 Task: In the  document conference.html Download file as 'HTML ' Share this file with 'softage.9@softage.net' Insert the command  Viewing
Action: Mouse moved to (54, 107)
Screenshot: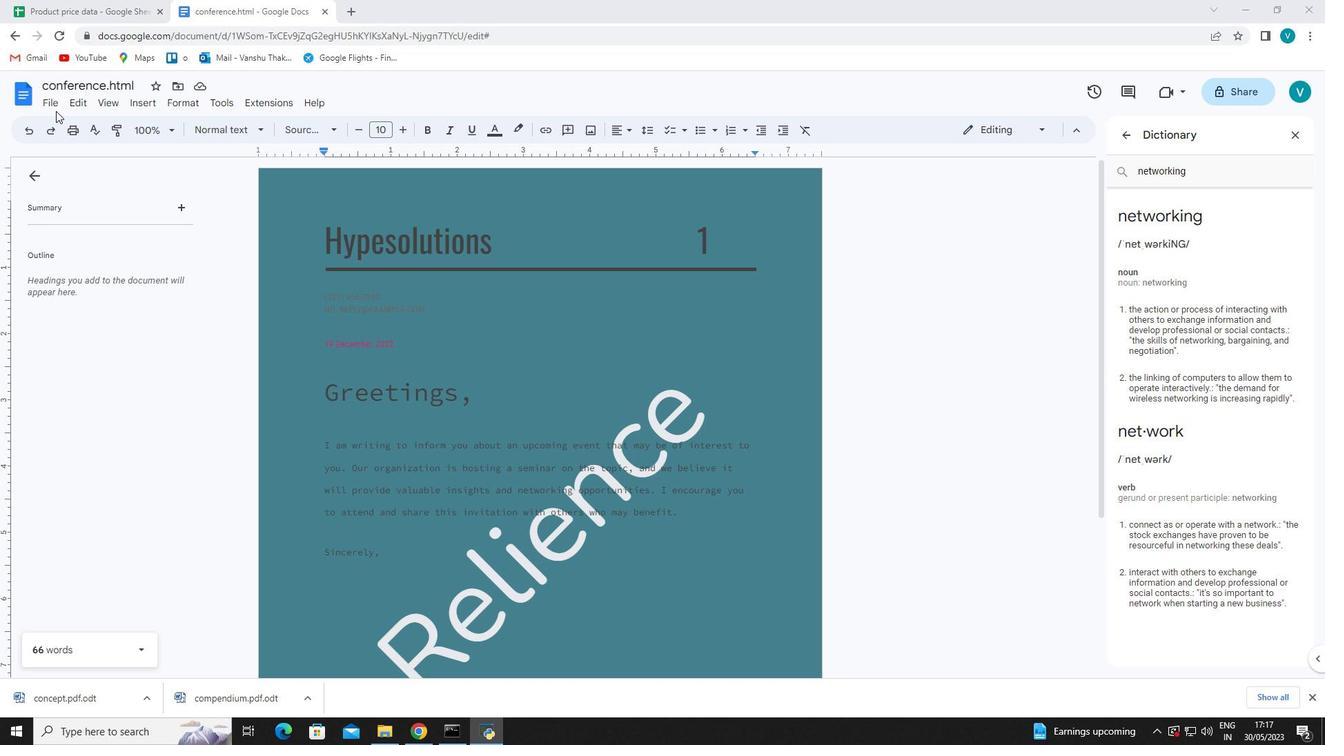 
Action: Mouse pressed left at (54, 107)
Screenshot: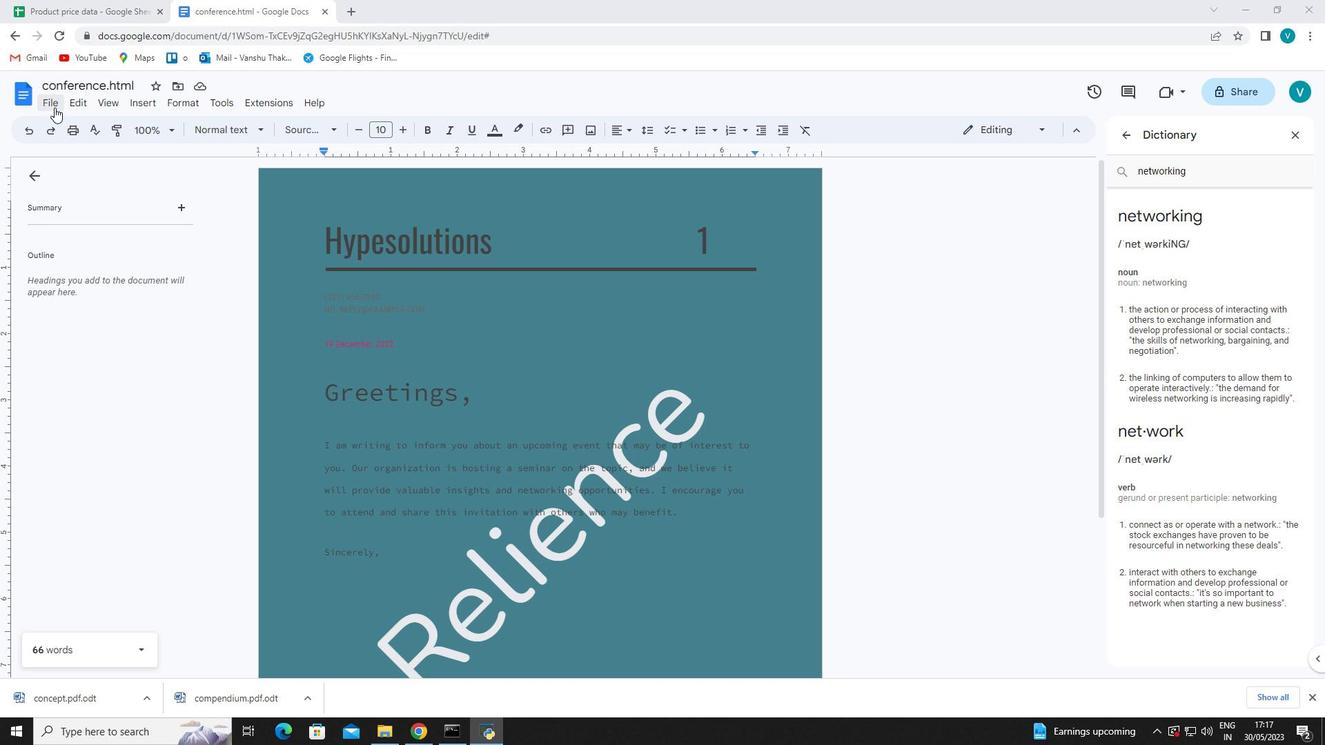 
Action: Mouse moved to (371, 280)
Screenshot: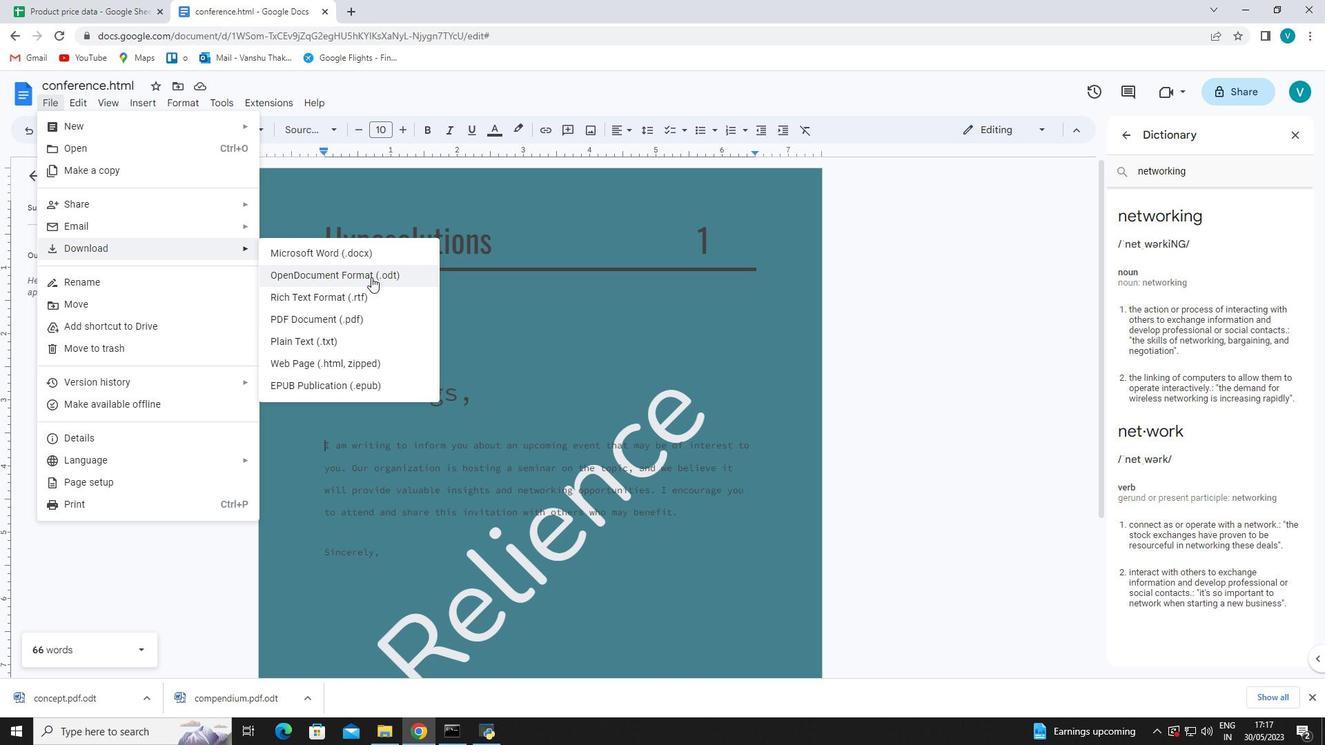 
Action: Mouse scrolled (371, 279) with delta (0, 0)
Screenshot: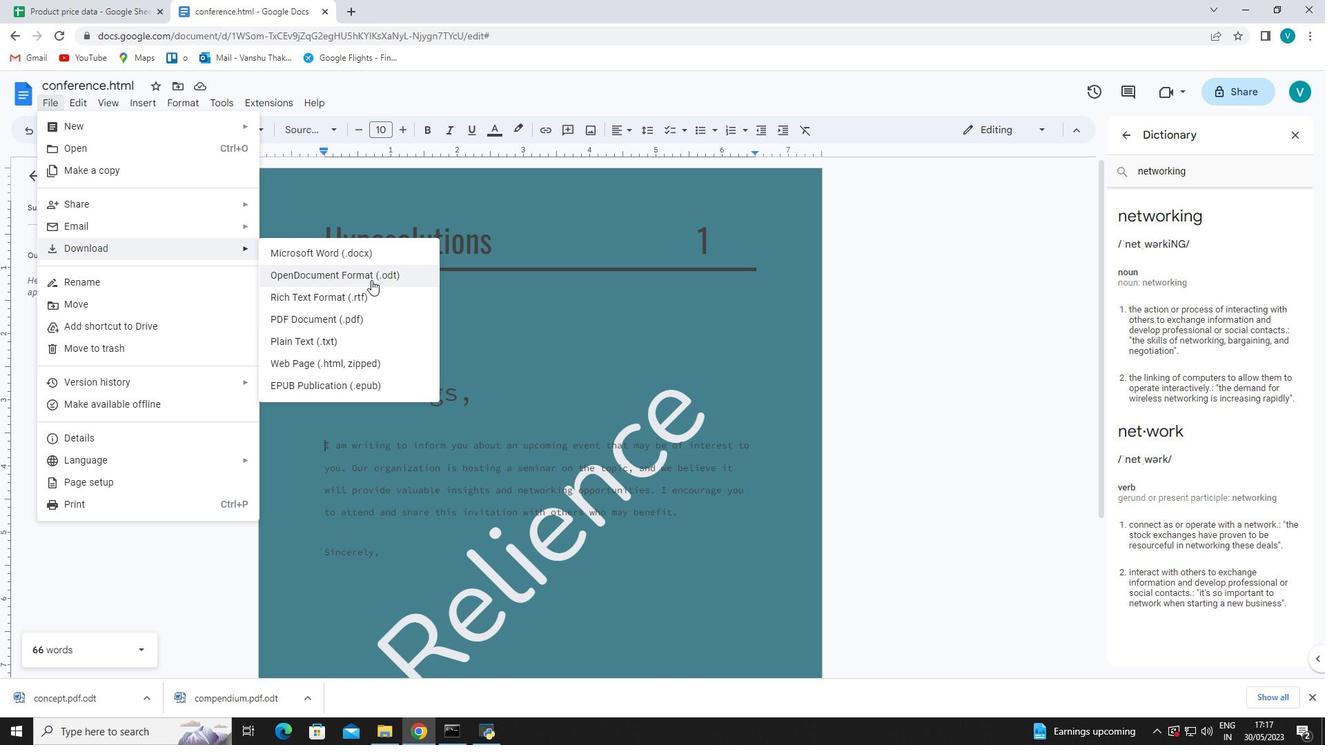
Action: Mouse scrolled (371, 280) with delta (0, 0)
Screenshot: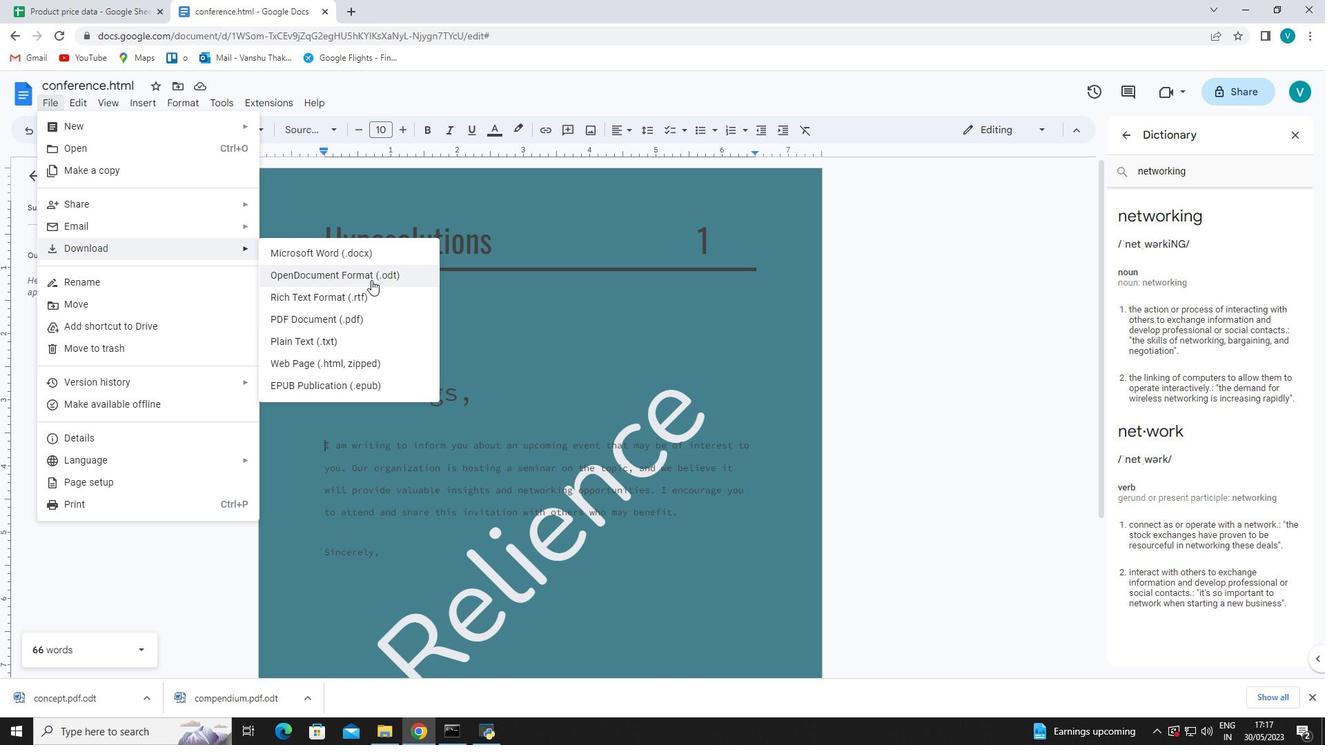 
Action: Mouse moved to (334, 364)
Screenshot: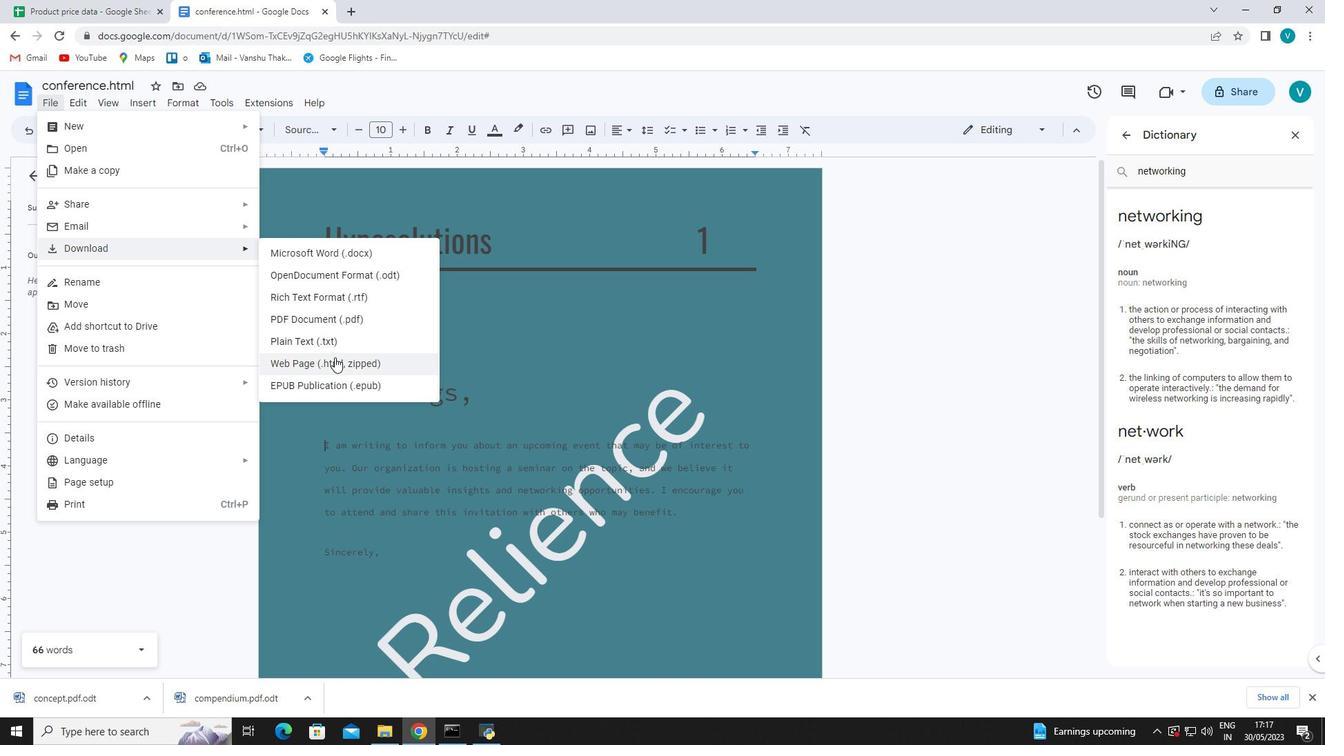 
Action: Mouse pressed left at (334, 364)
Screenshot: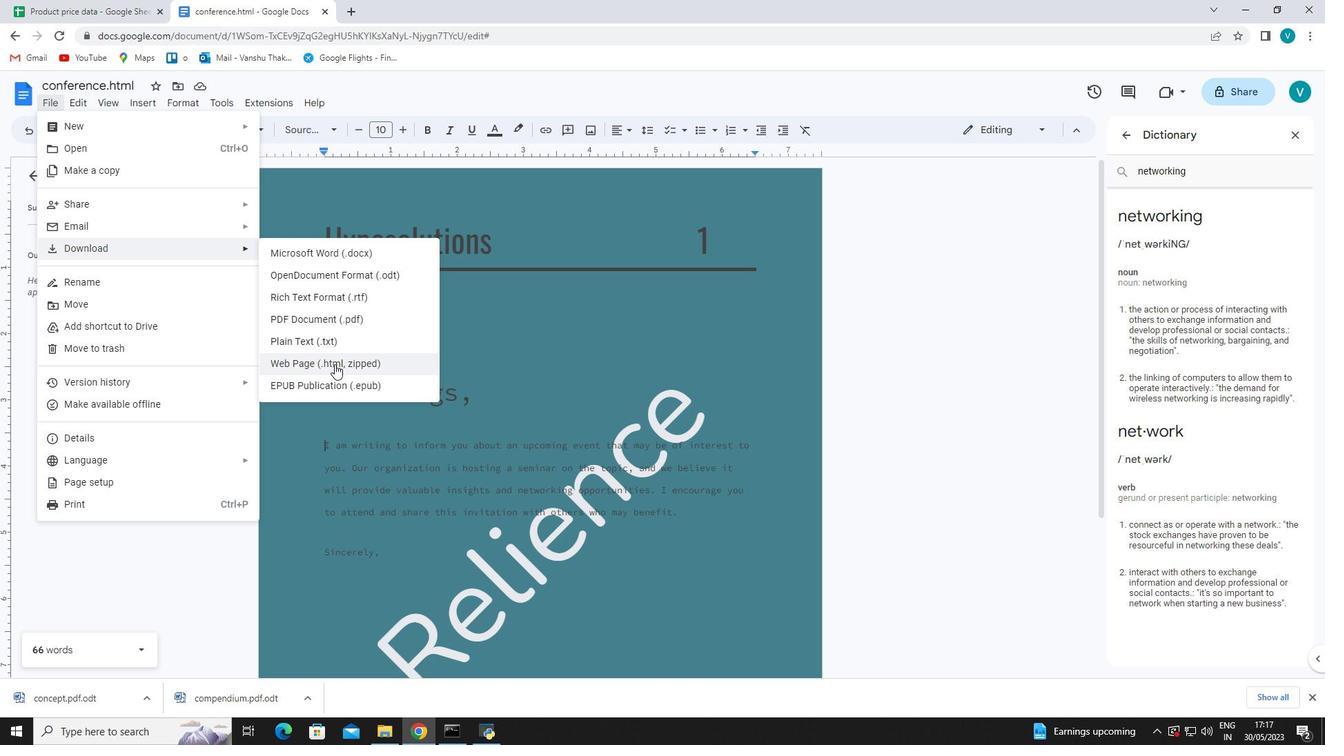
Action: Mouse moved to (50, 104)
Screenshot: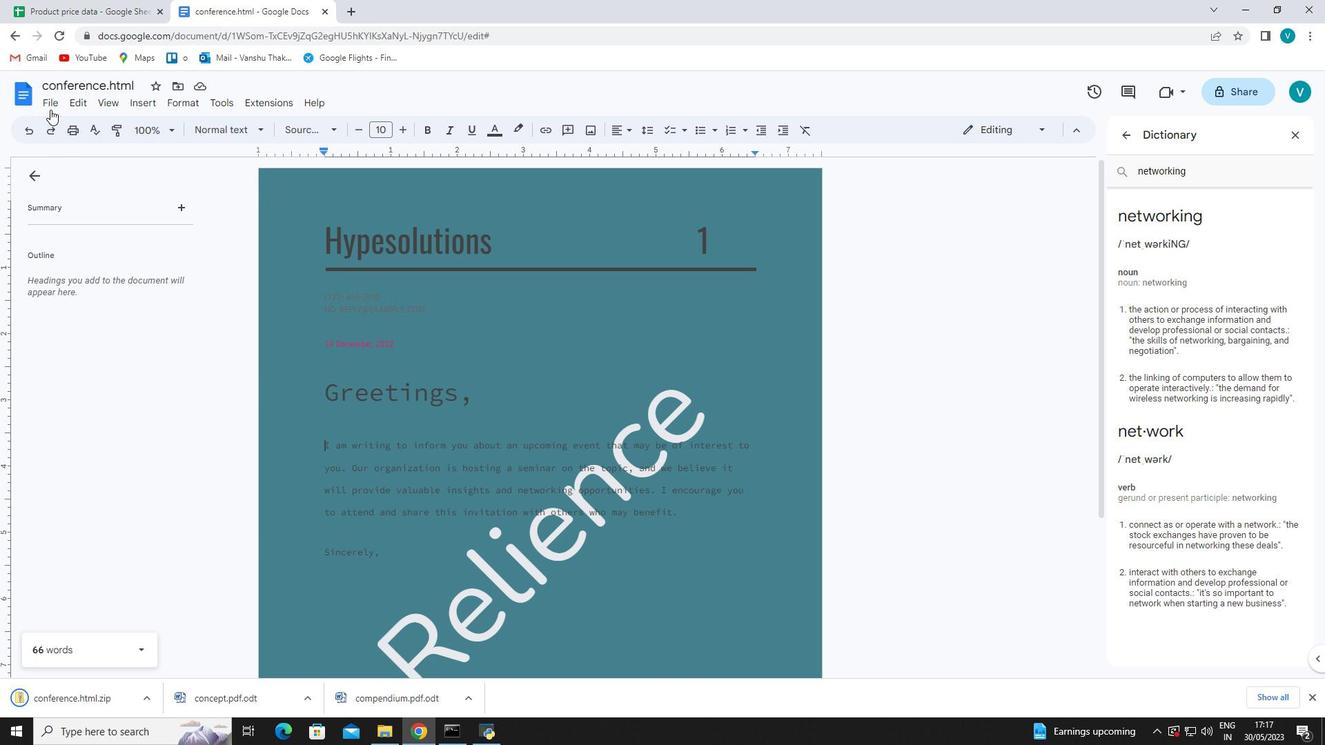 
Action: Mouse pressed left at (50, 104)
Screenshot: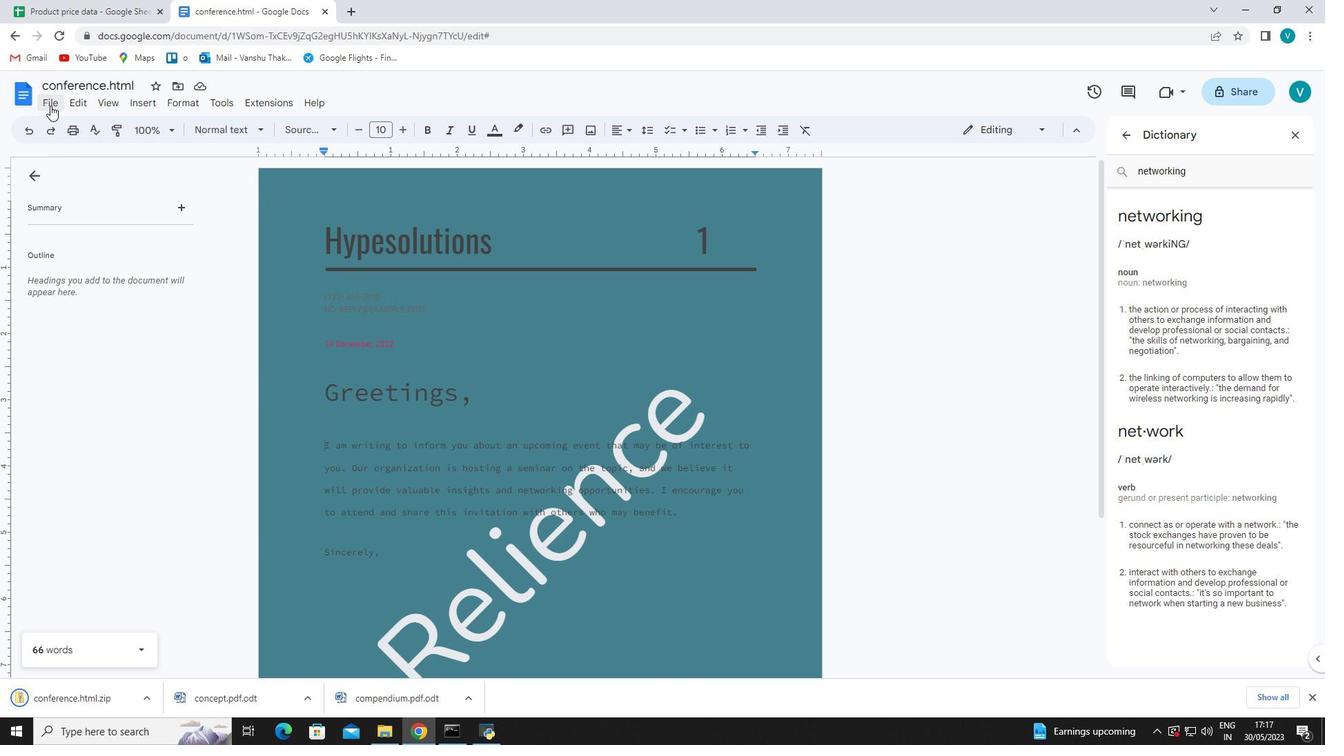 
Action: Mouse moved to (280, 207)
Screenshot: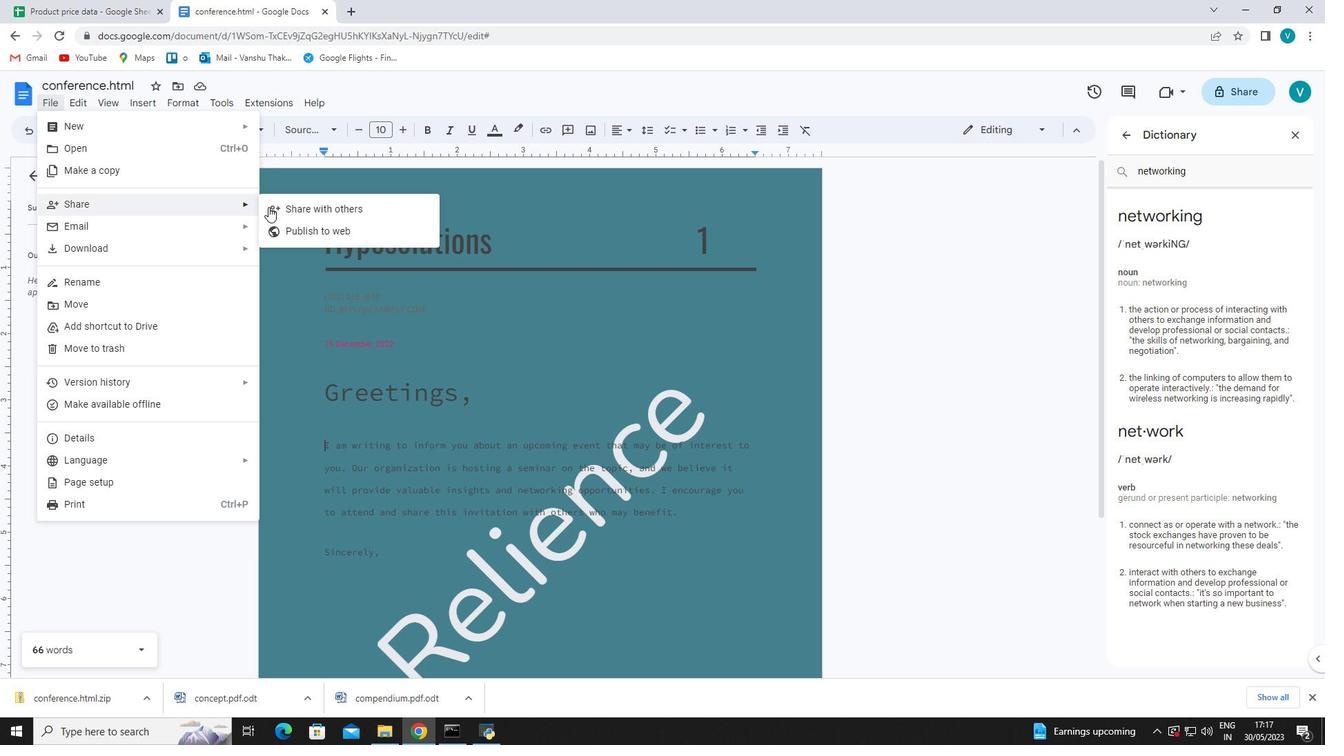 
Action: Mouse pressed left at (280, 207)
Screenshot: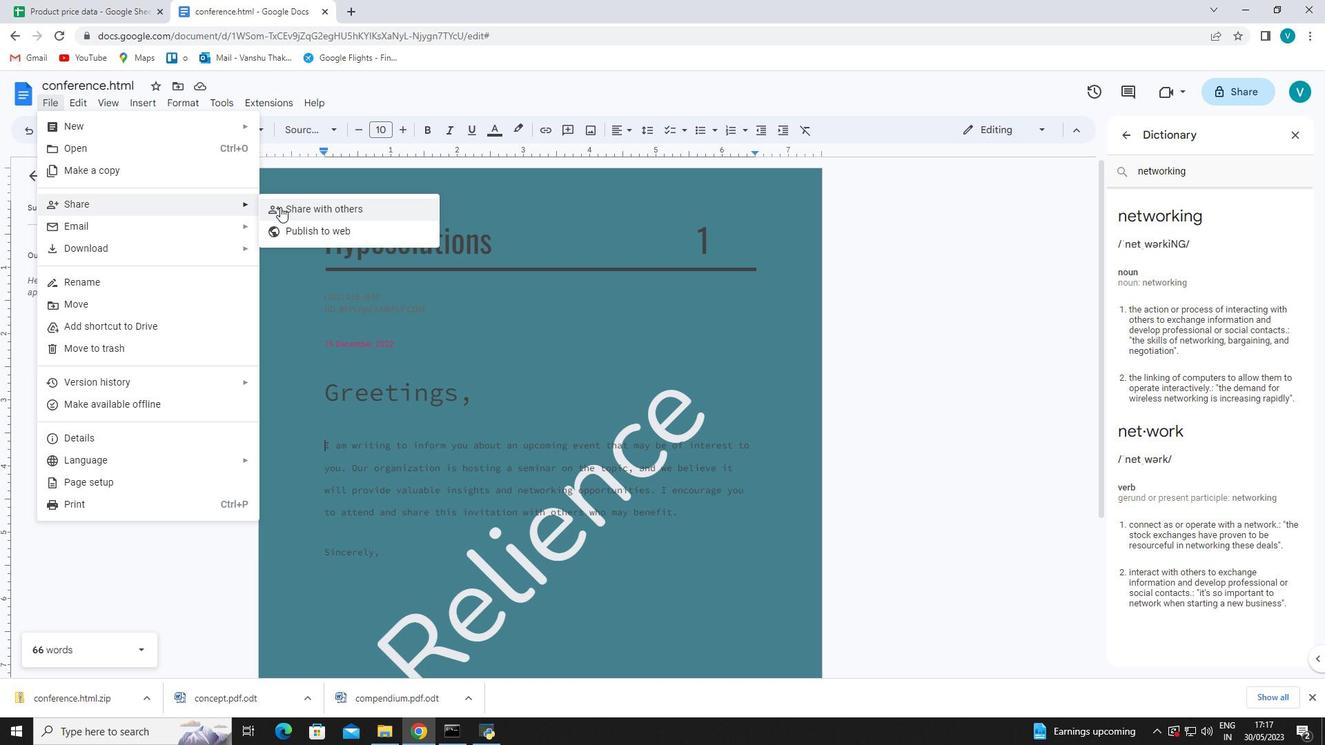 
Action: Mouse moved to (547, 302)
Screenshot: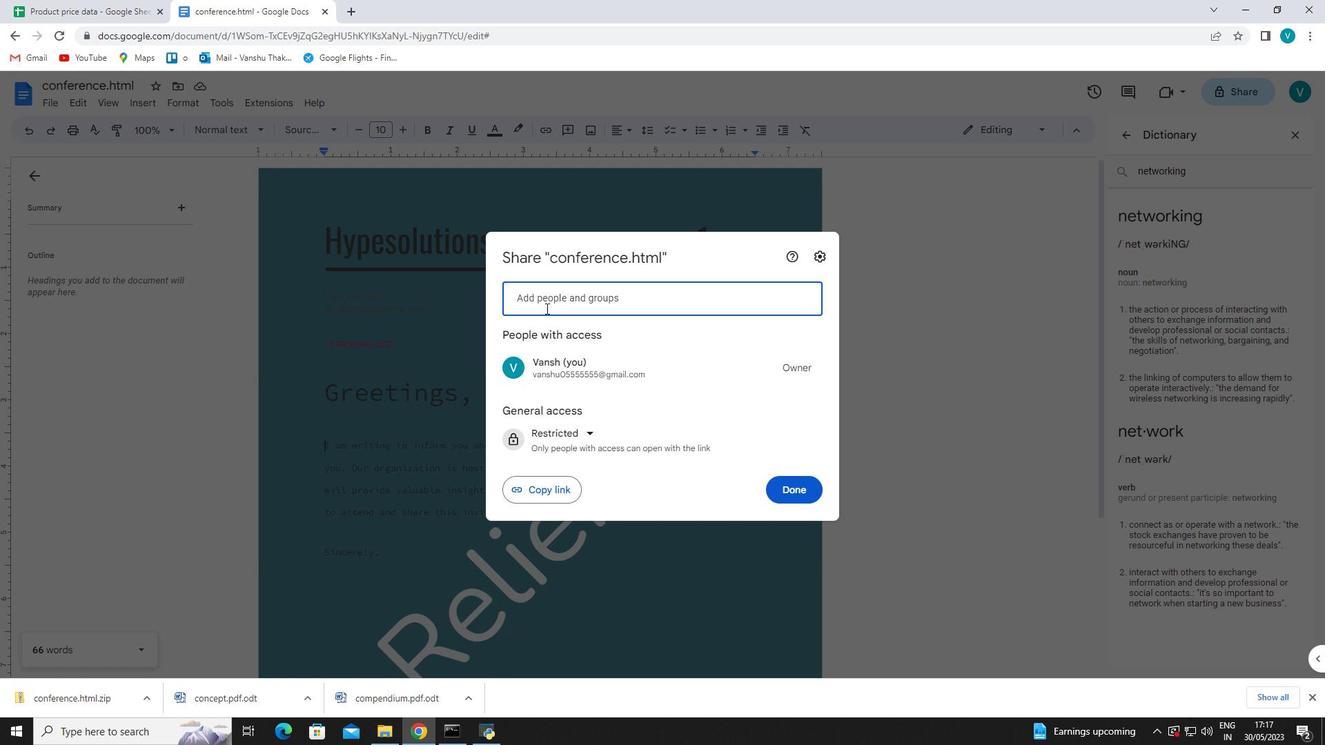
Action: Mouse pressed left at (547, 302)
Screenshot: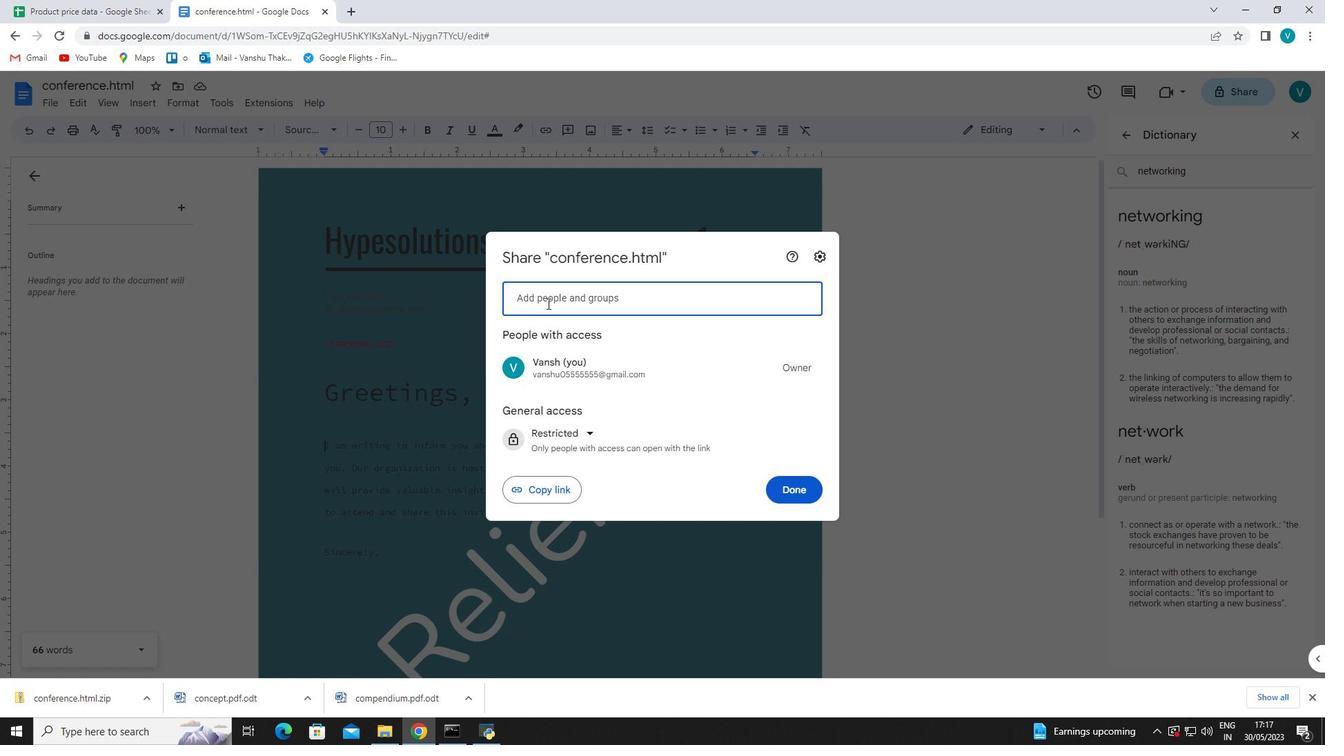 
Action: Mouse moved to (467, 254)
Screenshot: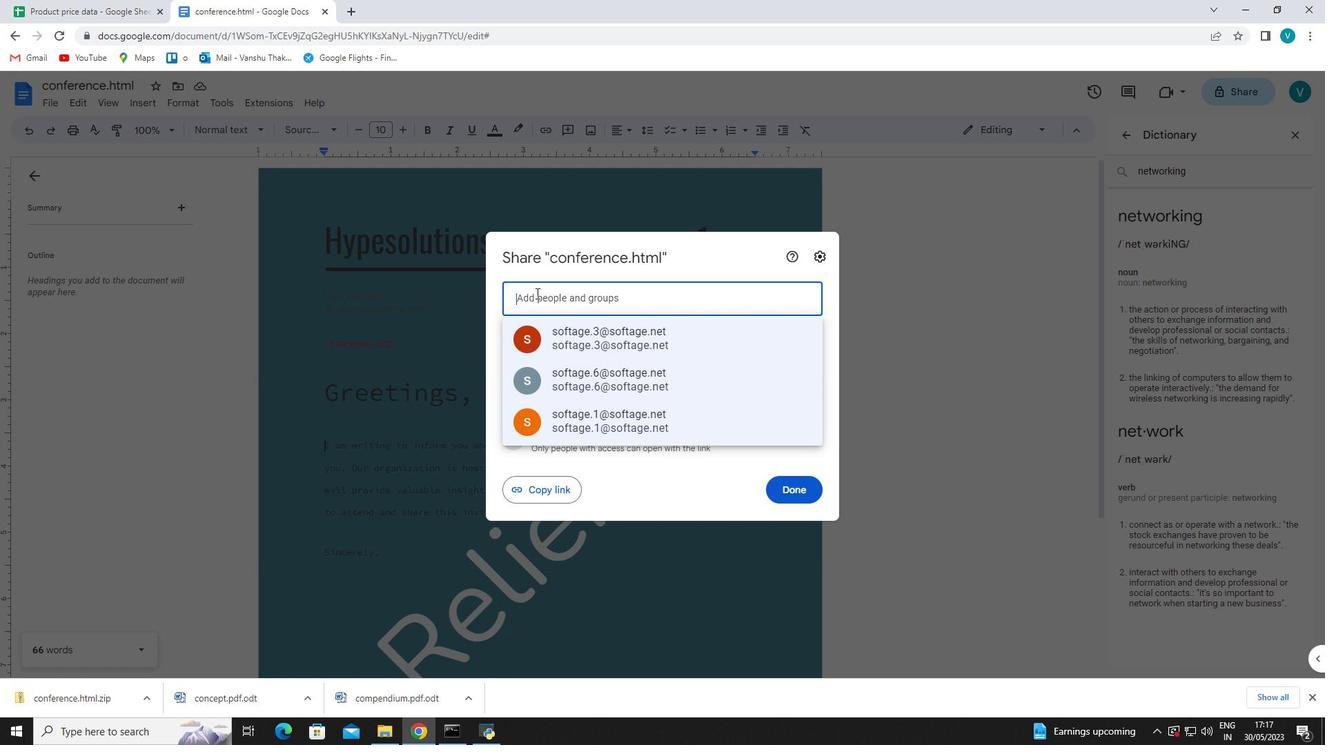 
Action: Key pressed softage.9<Key.shift><Key.shift><Key.shift>@softage.net
Screenshot: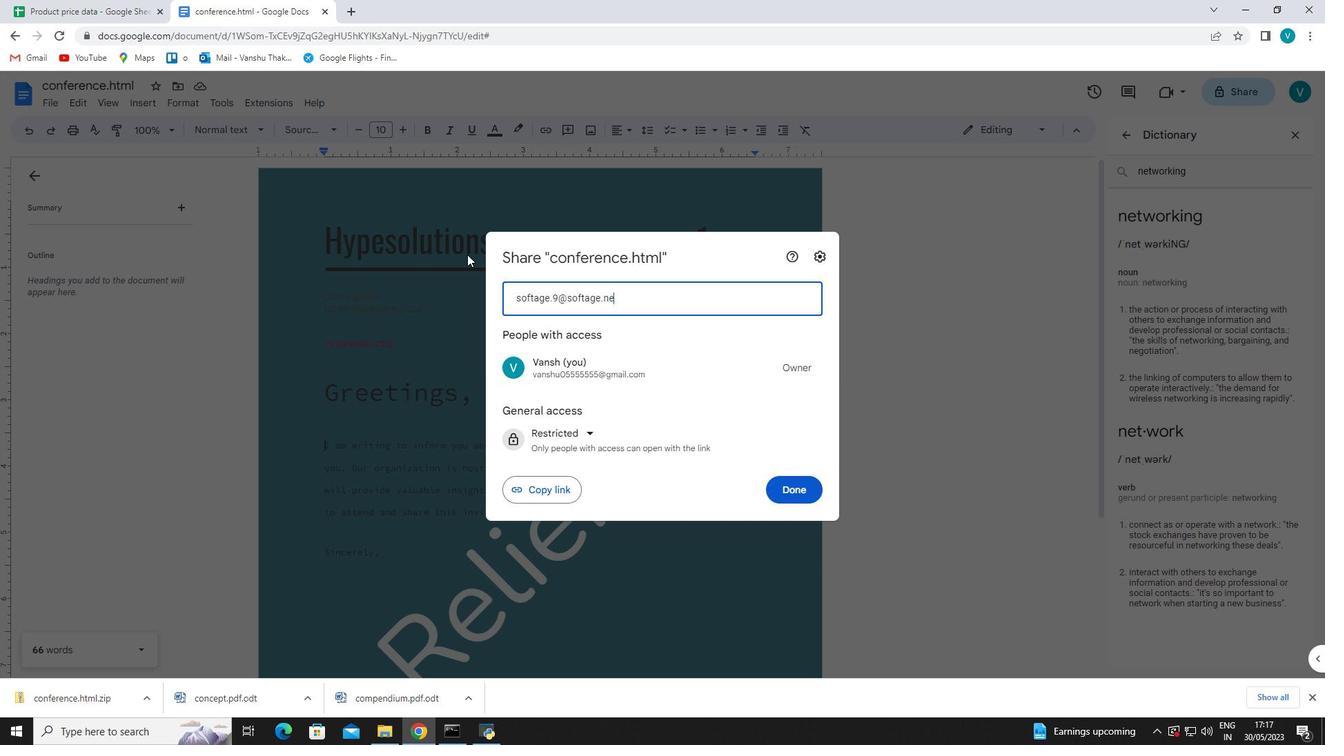 
Action: Mouse moved to (670, 340)
Screenshot: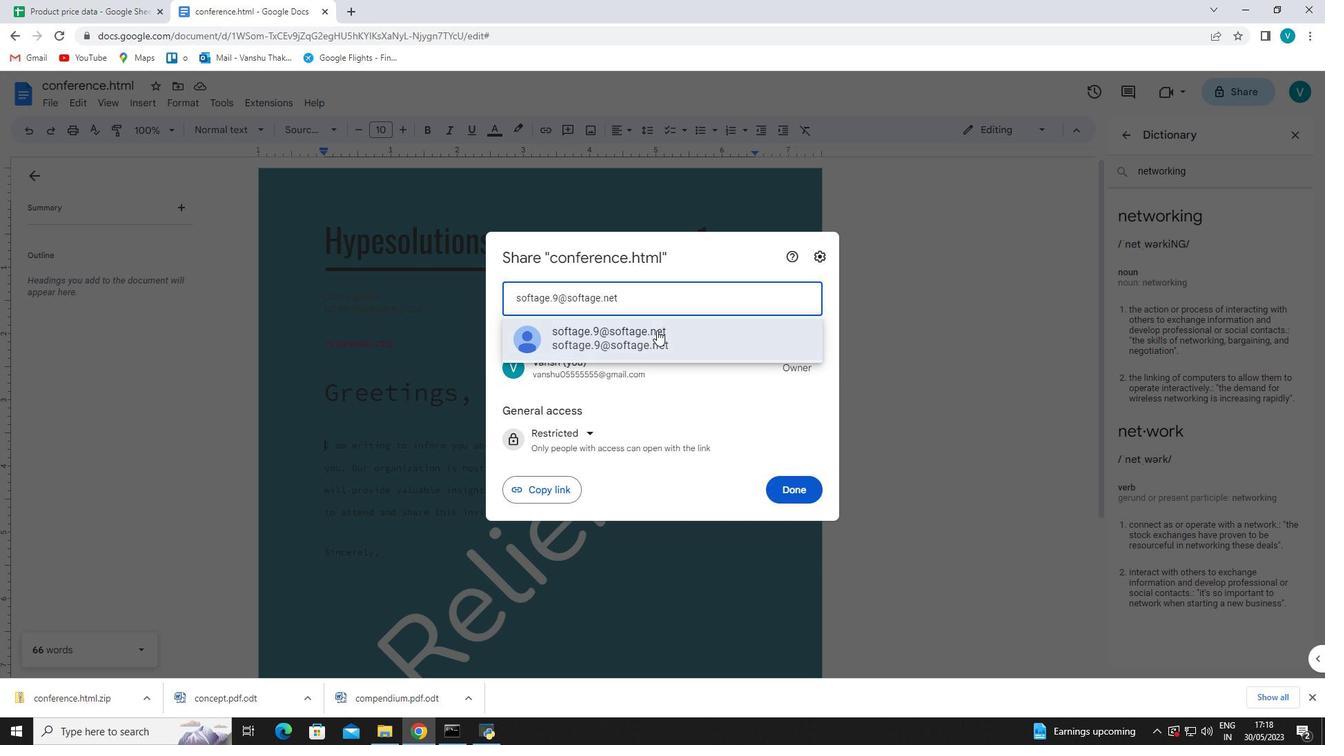 
Action: Mouse pressed left at (670, 340)
Screenshot: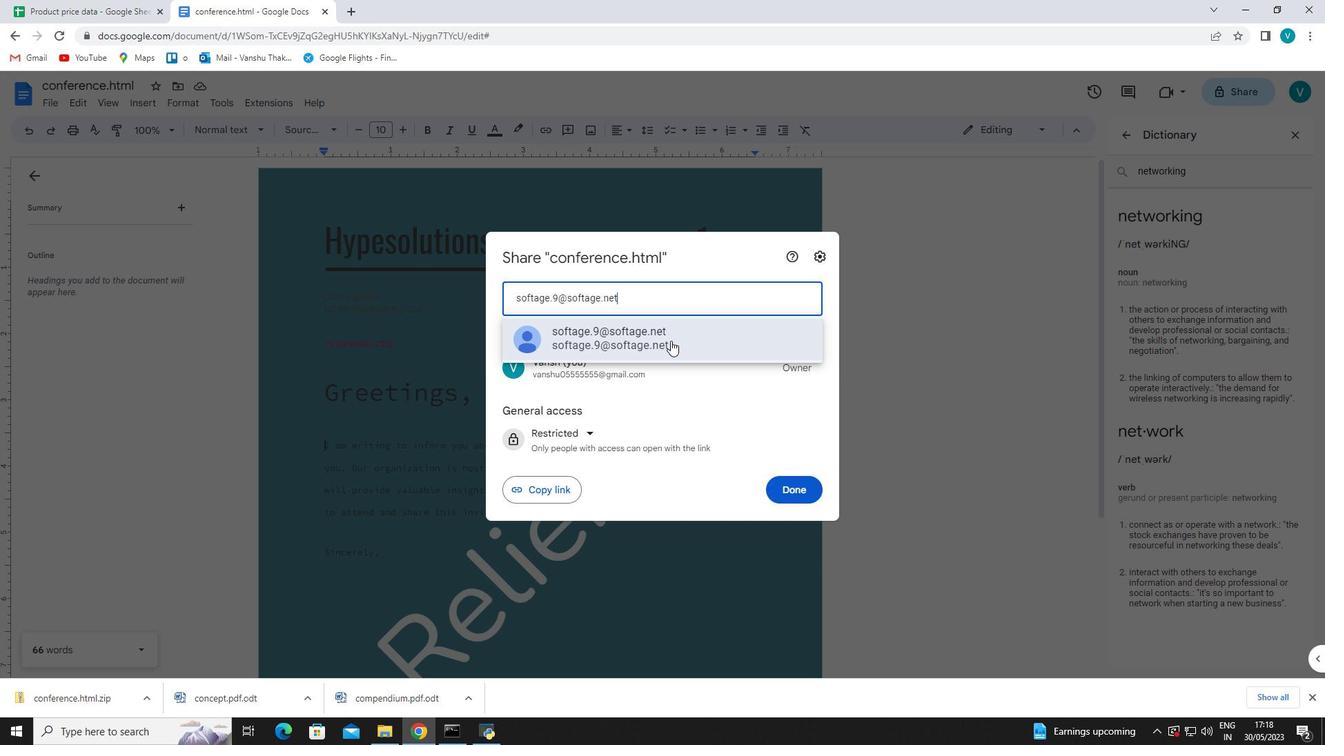 
Action: Mouse moved to (779, 478)
Screenshot: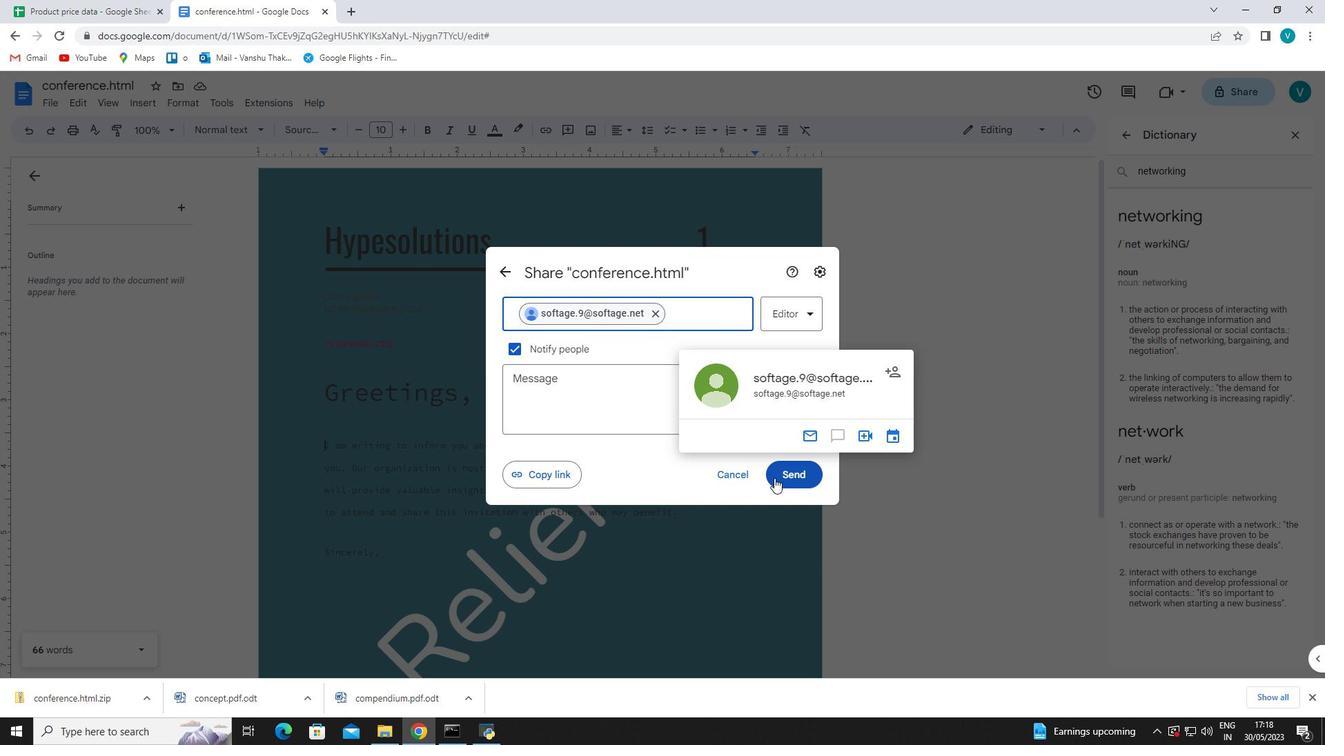 
Action: Mouse pressed left at (779, 478)
Screenshot: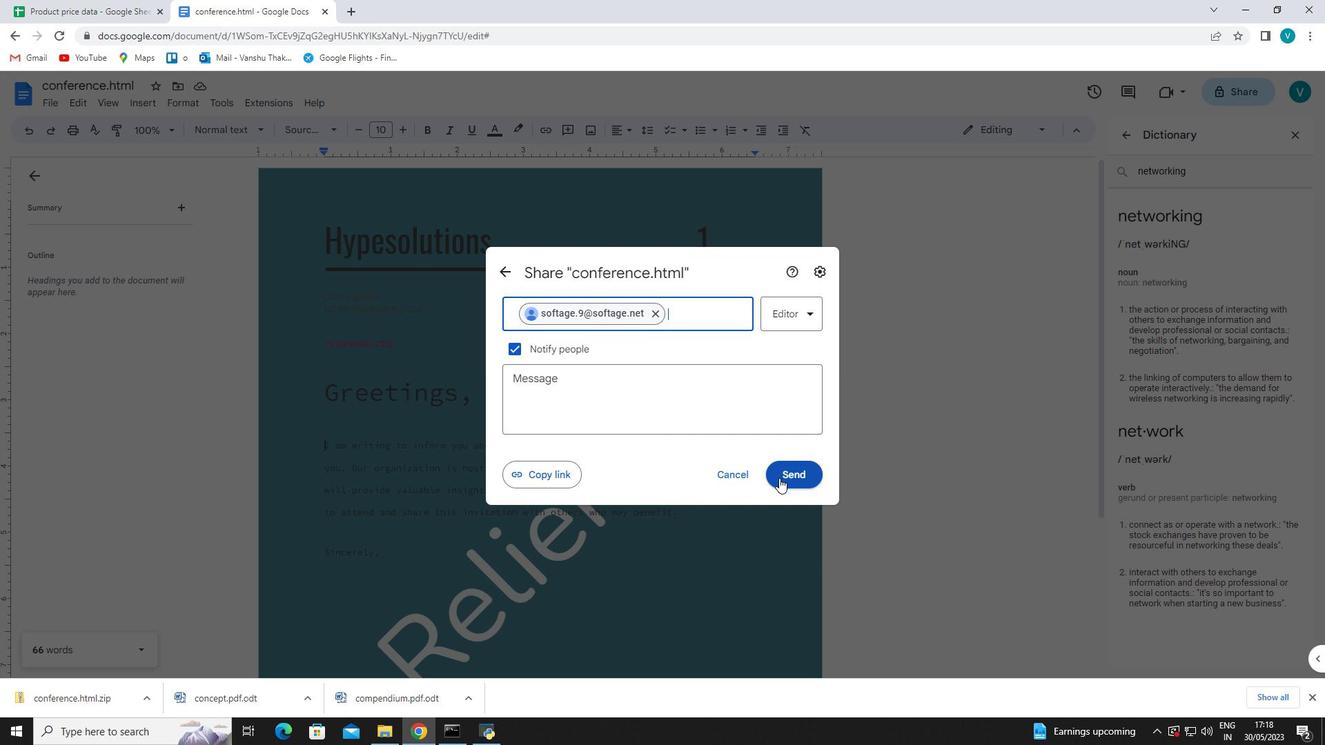 
Action: Mouse moved to (995, 135)
Screenshot: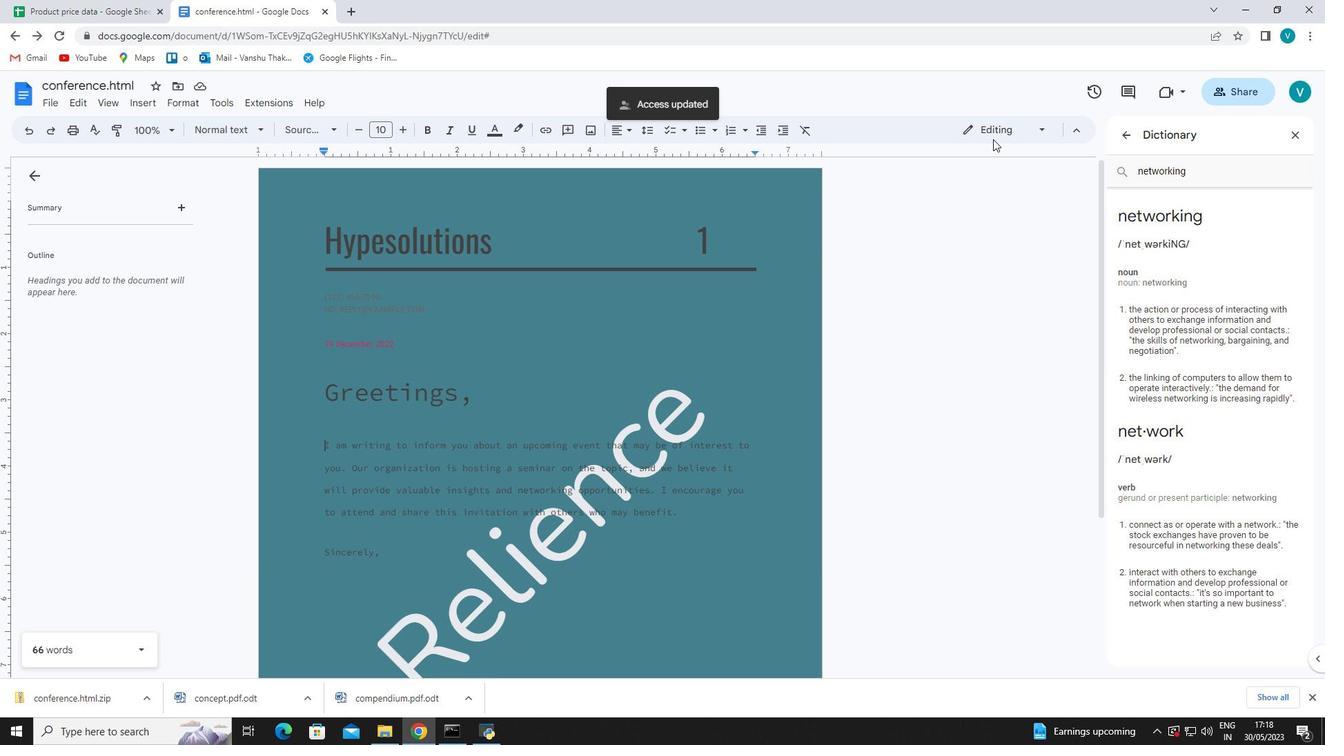 
Action: Mouse pressed left at (995, 135)
Screenshot: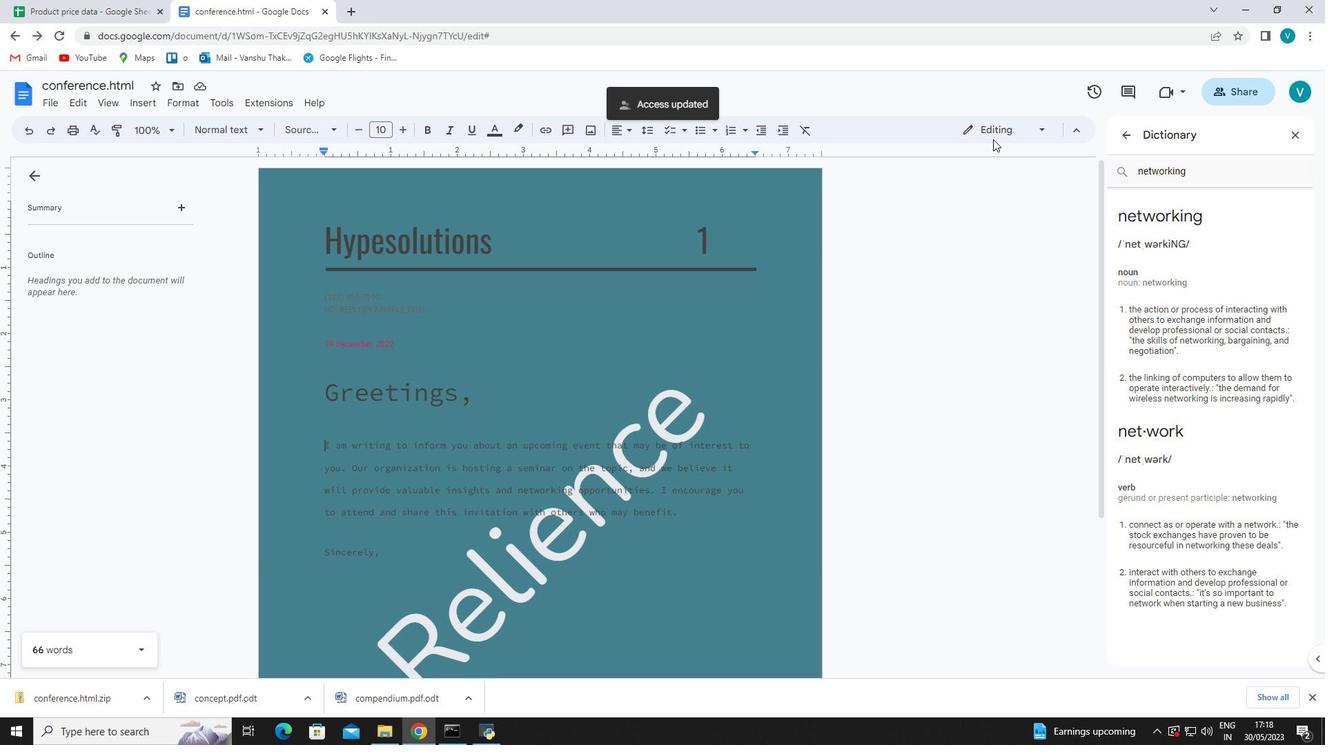 
Action: Mouse moved to (1008, 216)
Screenshot: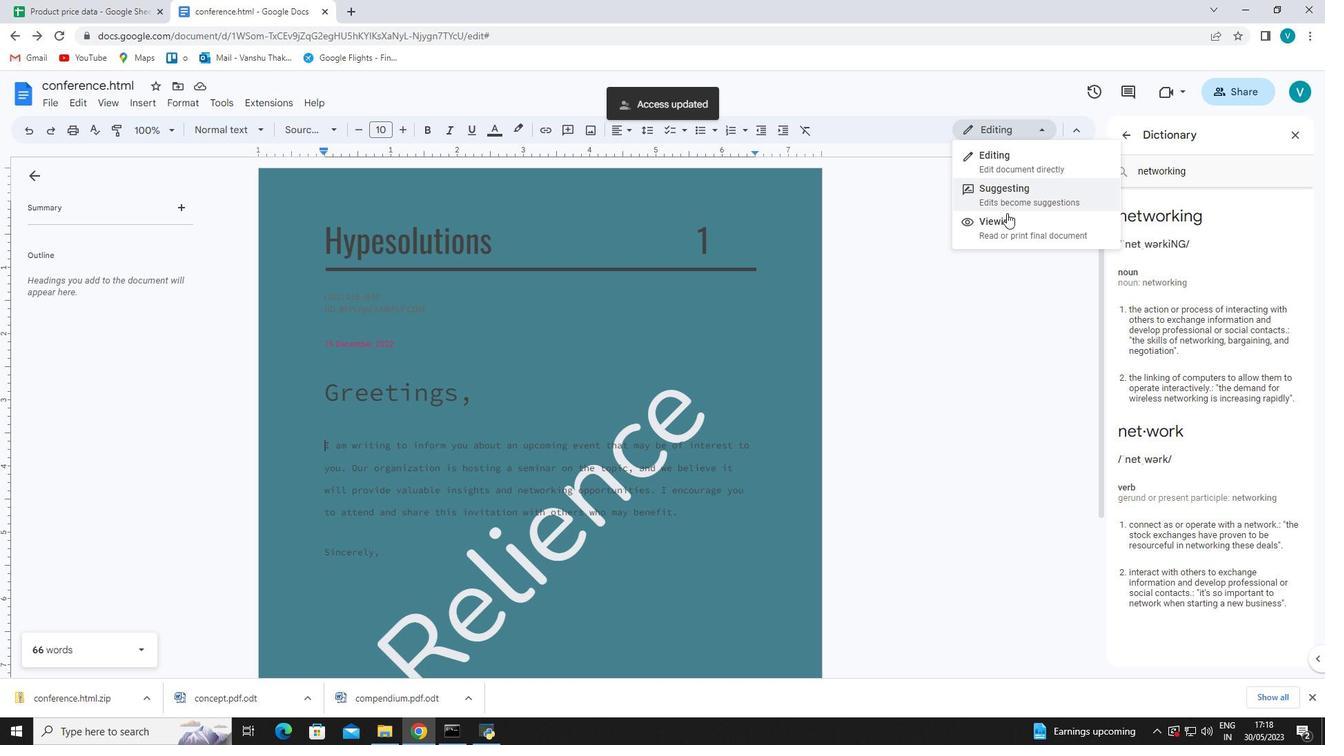 
Action: Mouse pressed left at (1008, 216)
Screenshot: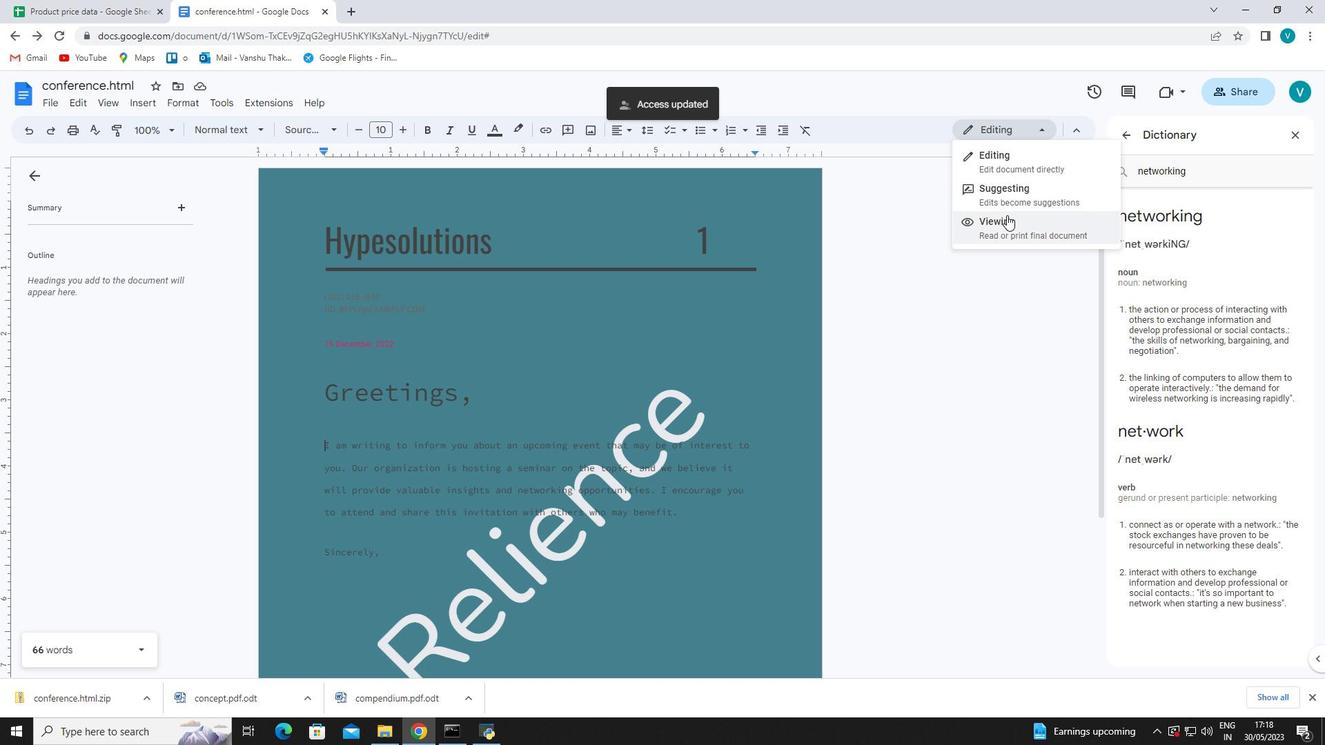 
Action: Mouse moved to (846, 367)
Screenshot: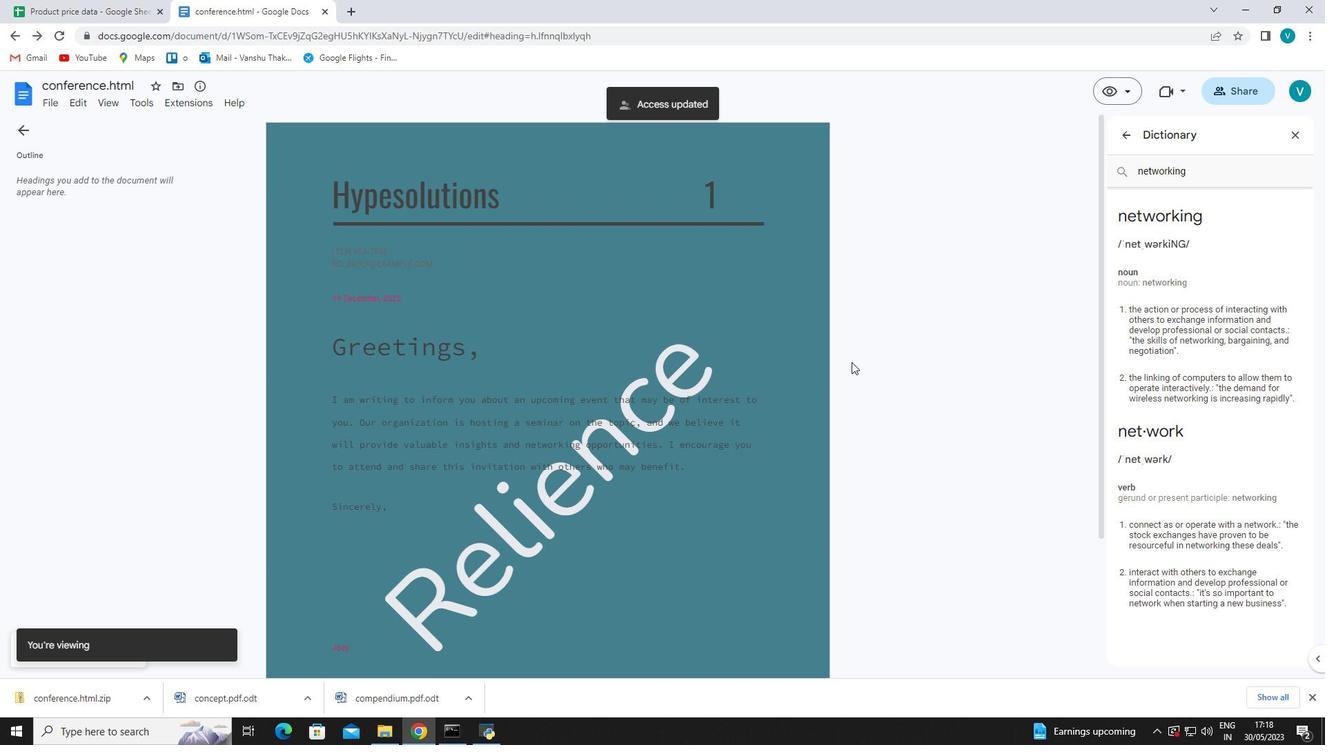 
Action: Mouse scrolled (846, 367) with delta (0, 0)
Screenshot: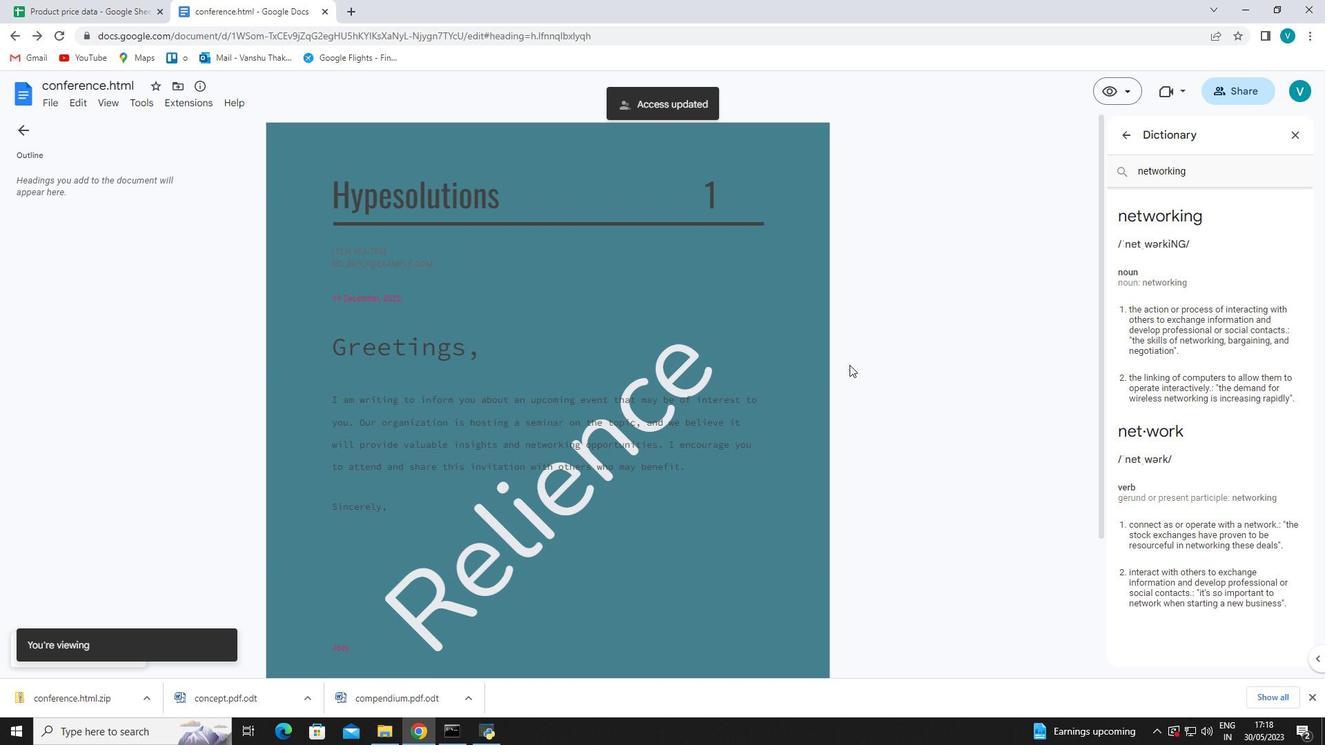 
Action: Mouse scrolled (846, 367) with delta (0, 0)
Screenshot: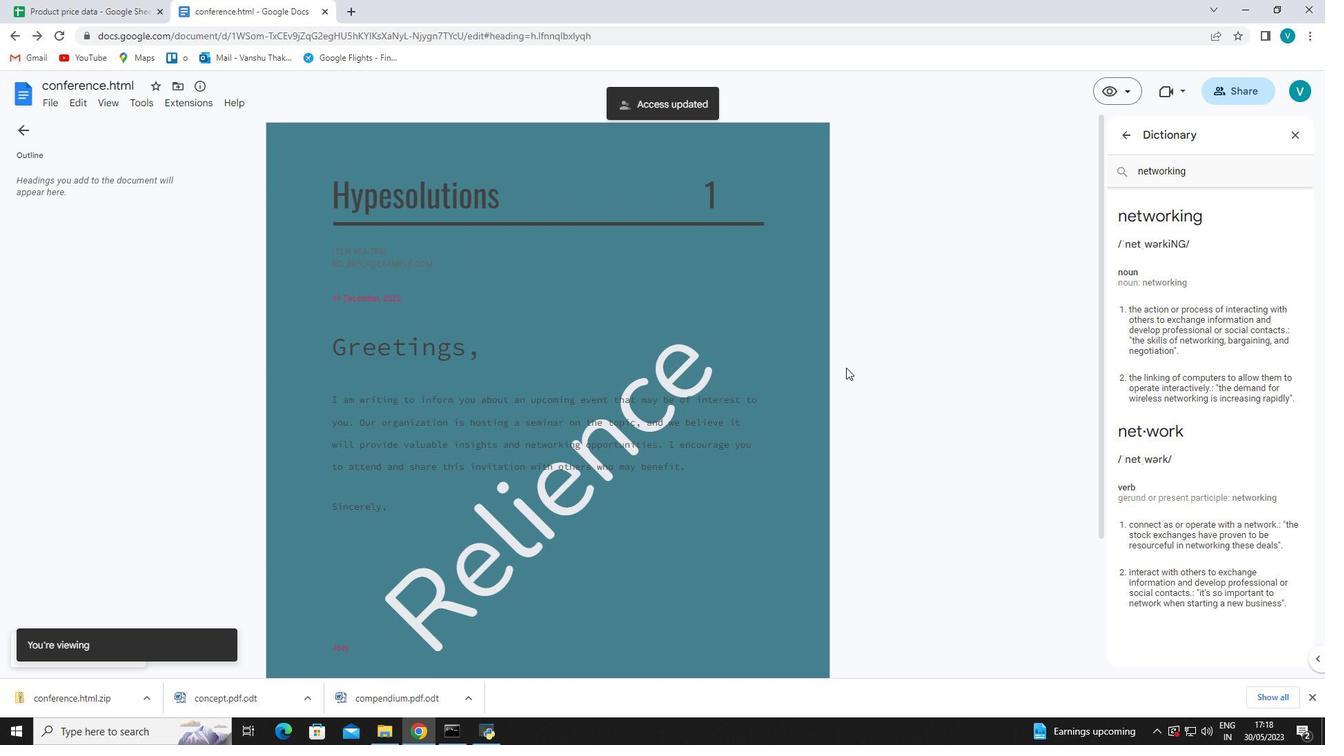 
Action: Mouse scrolled (846, 367) with delta (0, 0)
Screenshot: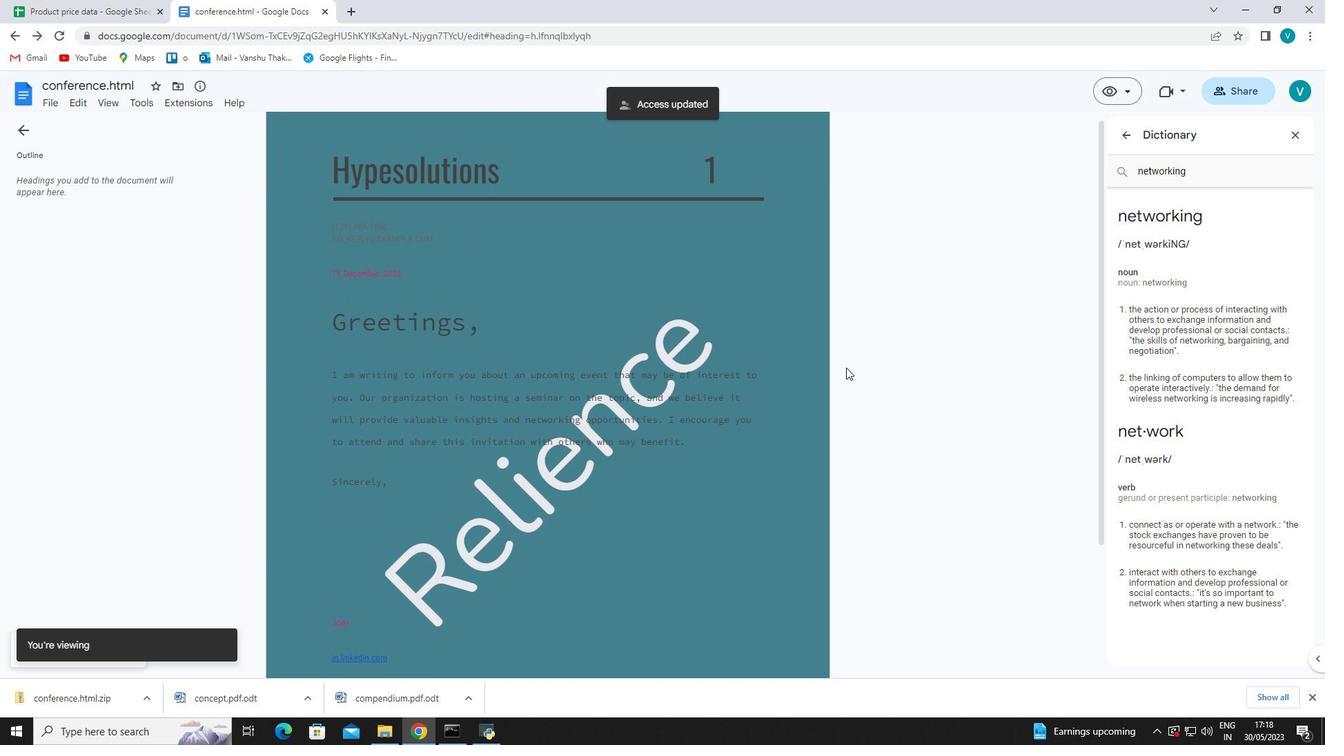 
Action: Mouse scrolled (846, 367) with delta (0, 0)
Screenshot: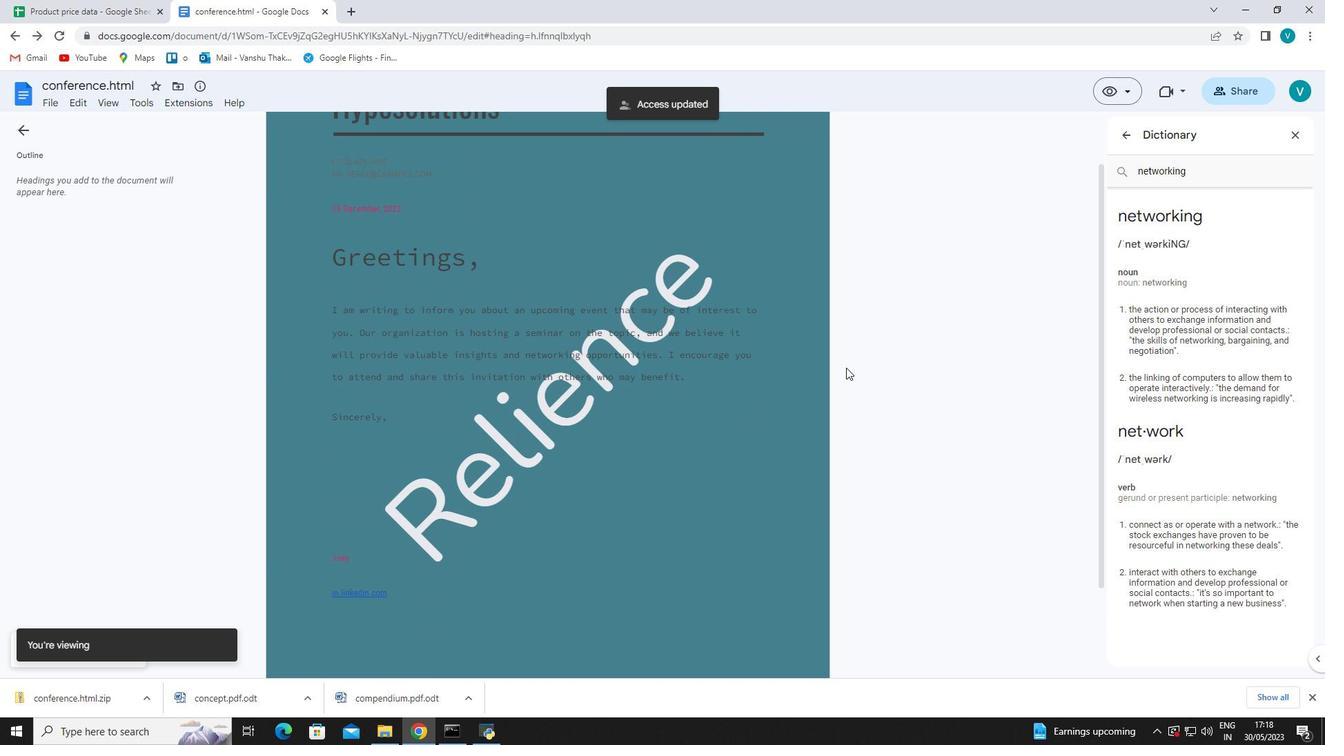 
Action: Mouse scrolled (846, 367) with delta (0, 0)
Screenshot: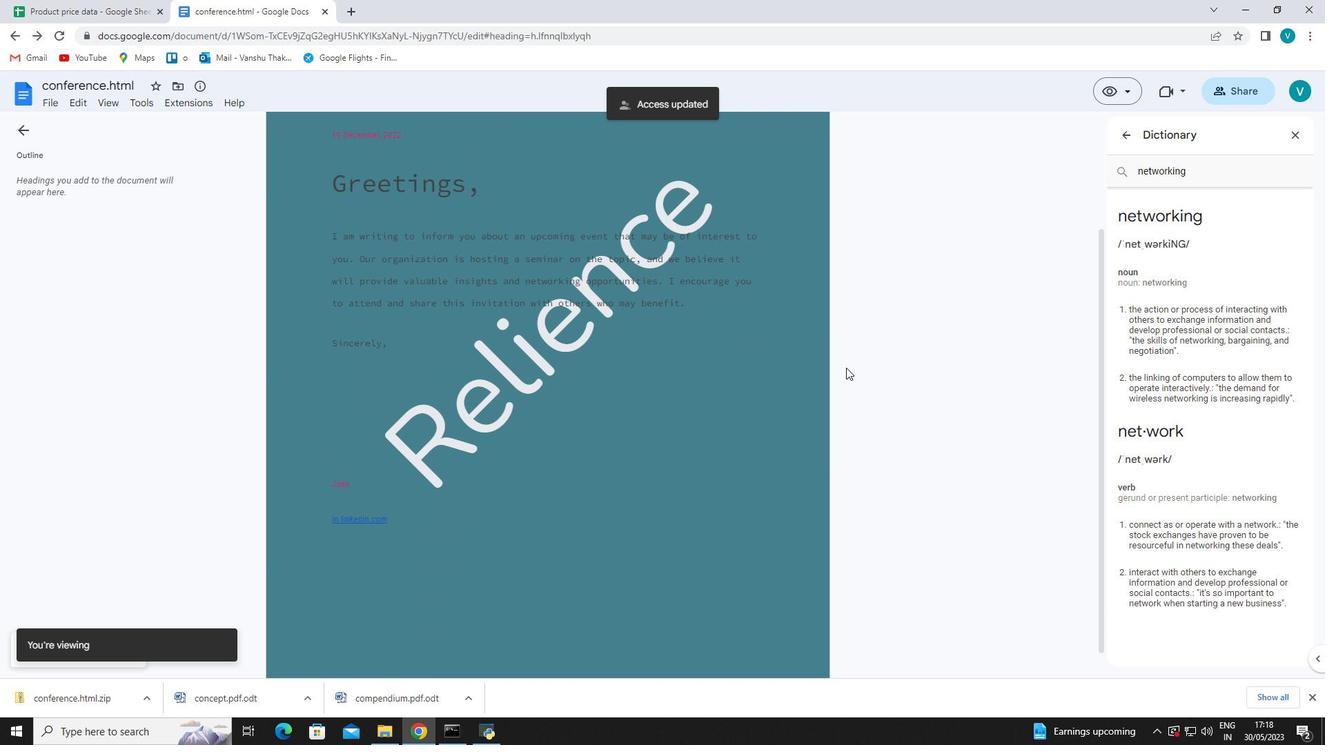 
Action: Mouse scrolled (846, 368) with delta (0, 0)
Screenshot: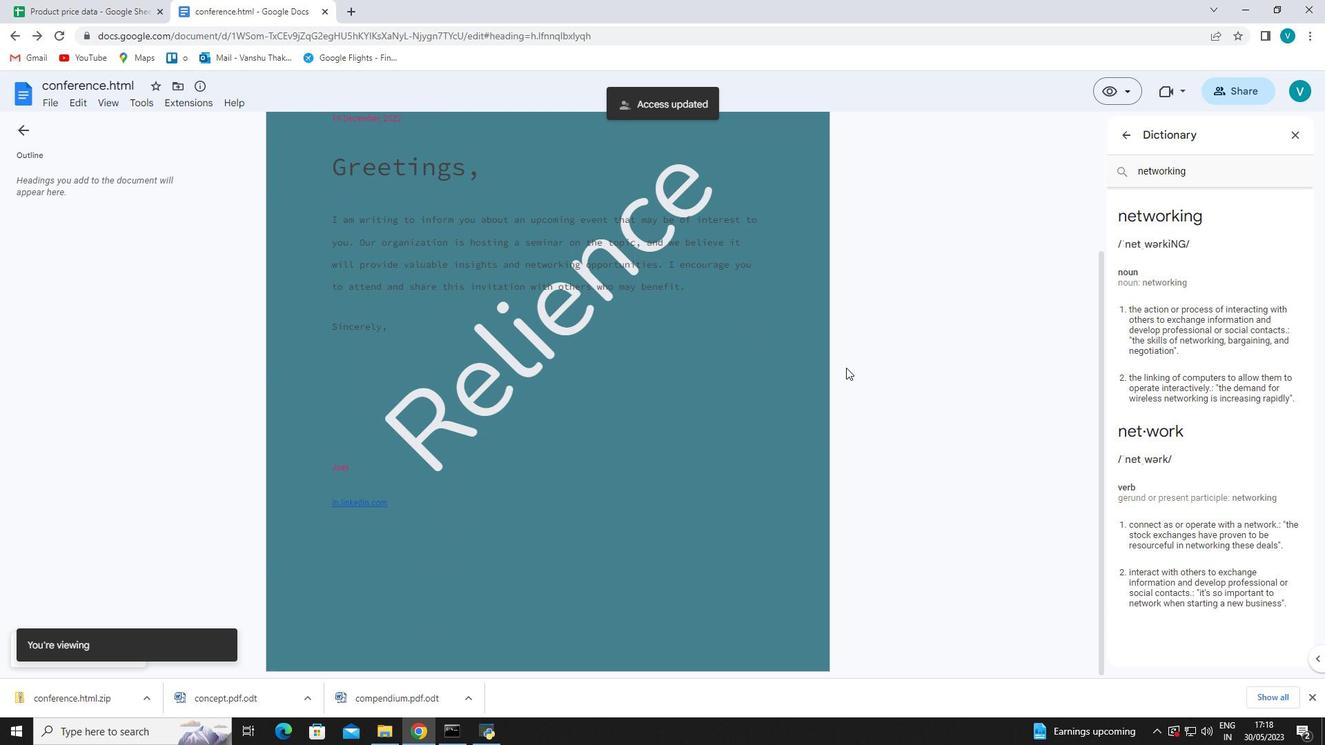 
Action: Mouse scrolled (846, 368) with delta (0, 0)
Screenshot: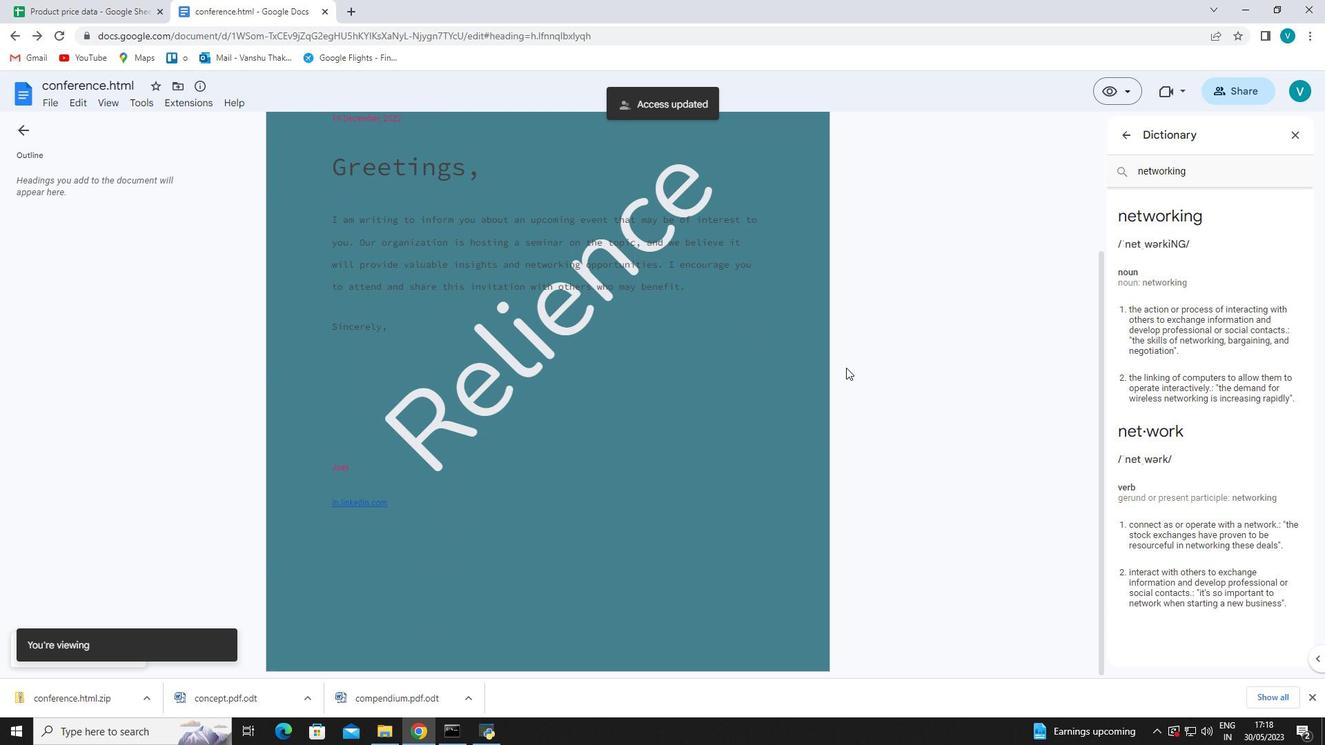 
Action: Mouse scrolled (846, 368) with delta (0, 0)
Screenshot: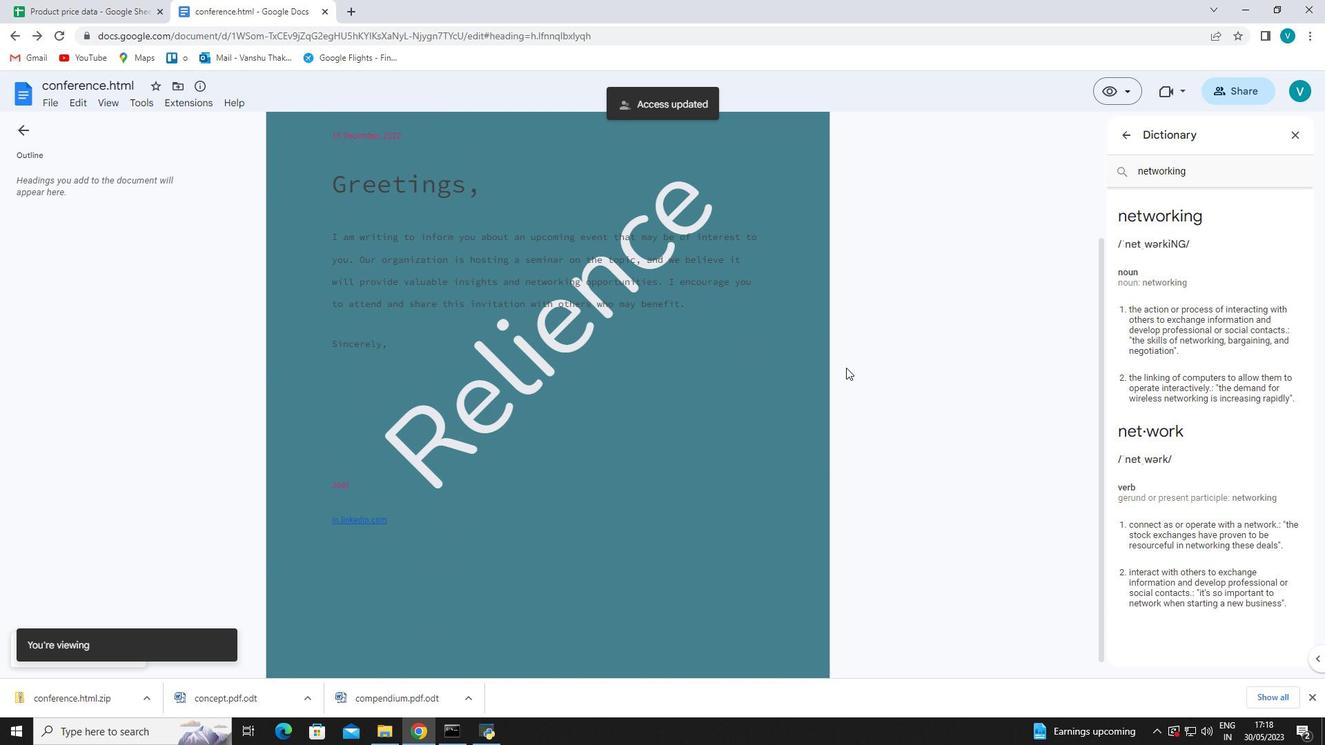 
Action: Mouse scrolled (846, 368) with delta (0, 0)
Screenshot: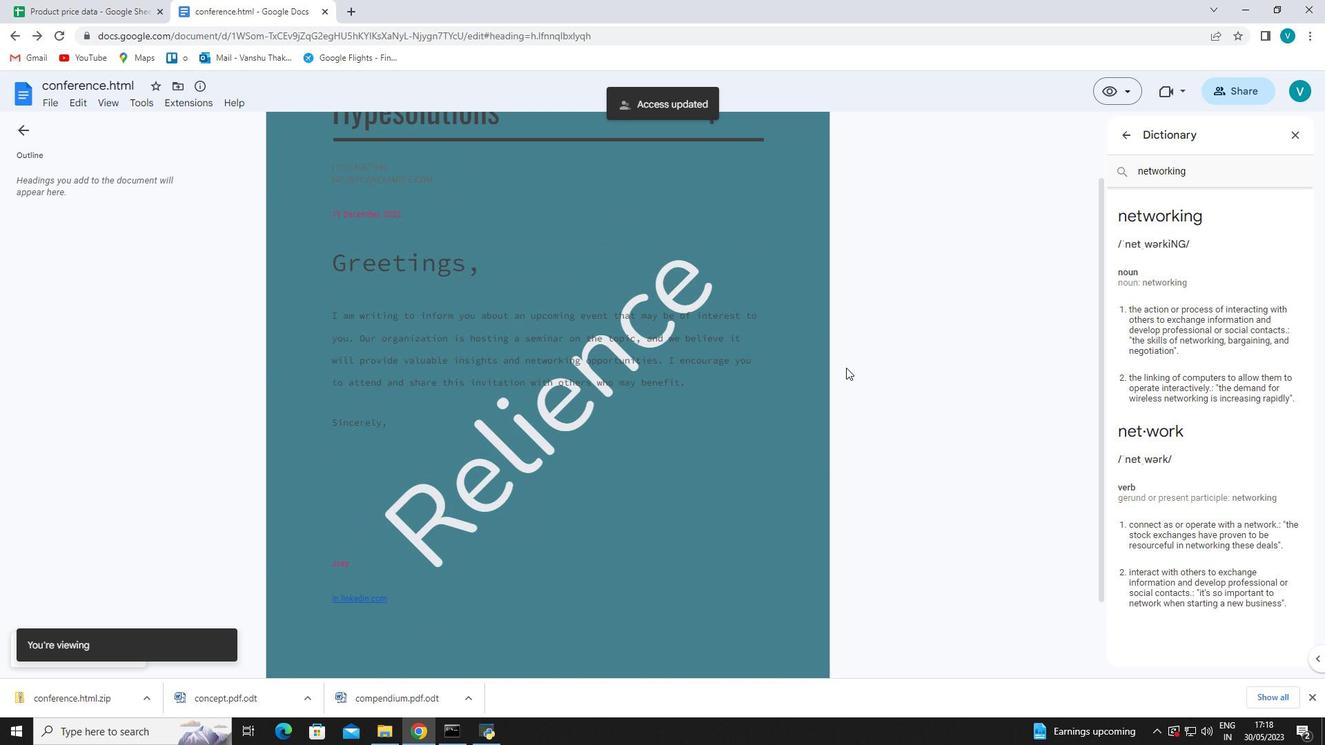 
Action: Mouse scrolled (846, 368) with delta (0, 0)
Screenshot: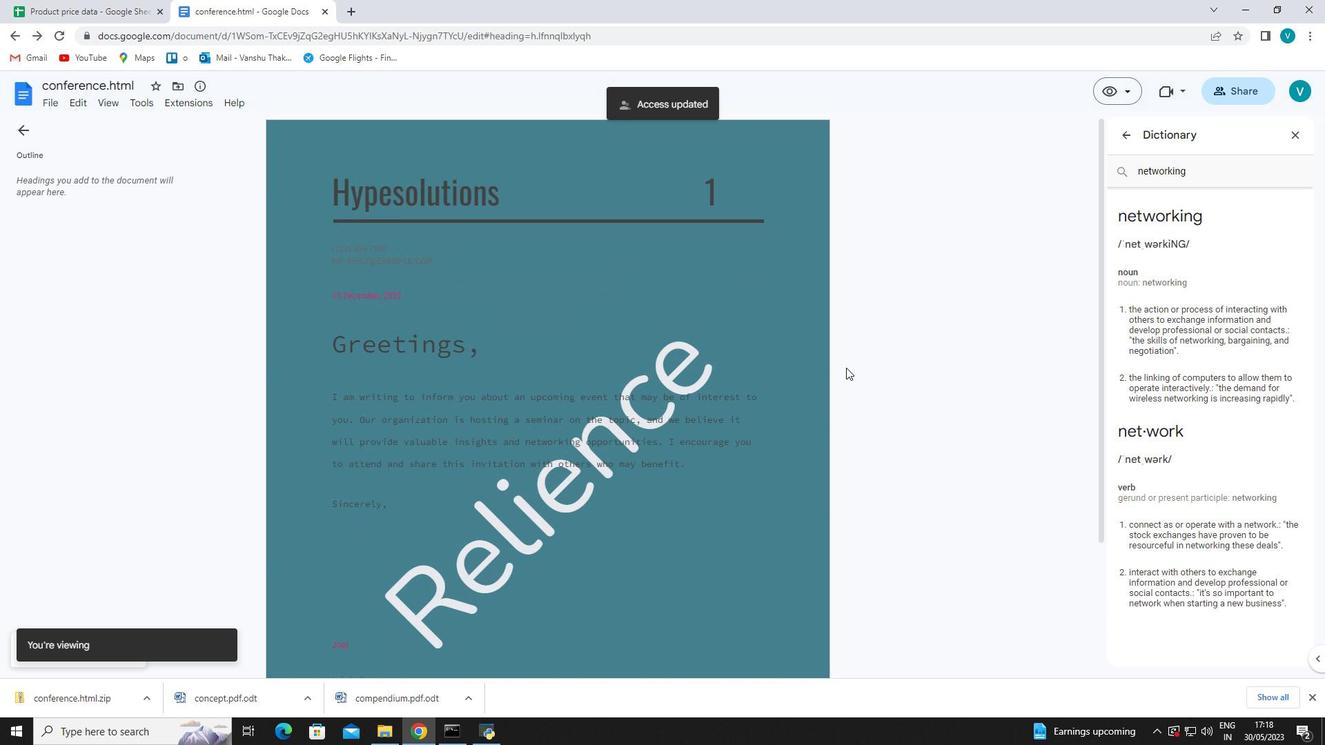 
